 Task: Check the sale-to-list ratio of 3 bedrooms in the last 3 years.
Action: Mouse moved to (808, 189)
Screenshot: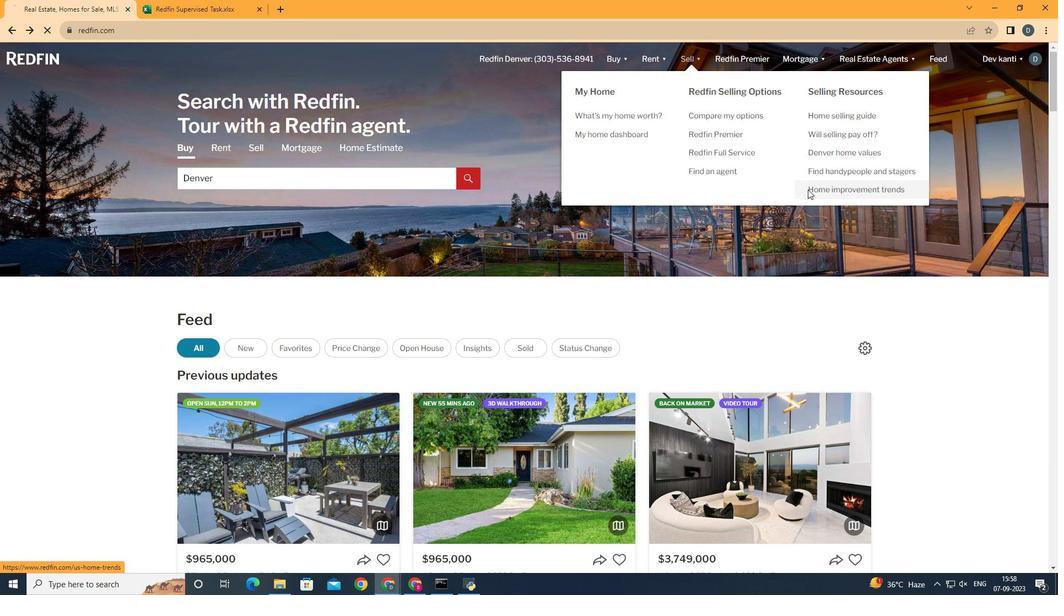 
Action: Mouse pressed left at (808, 189)
Screenshot: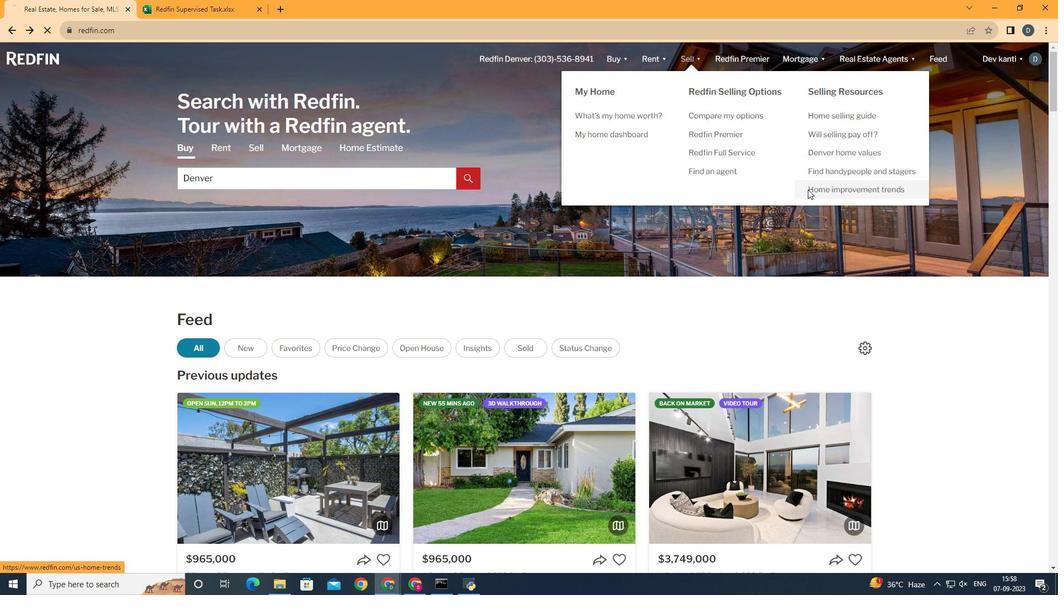 
Action: Mouse moved to (313, 251)
Screenshot: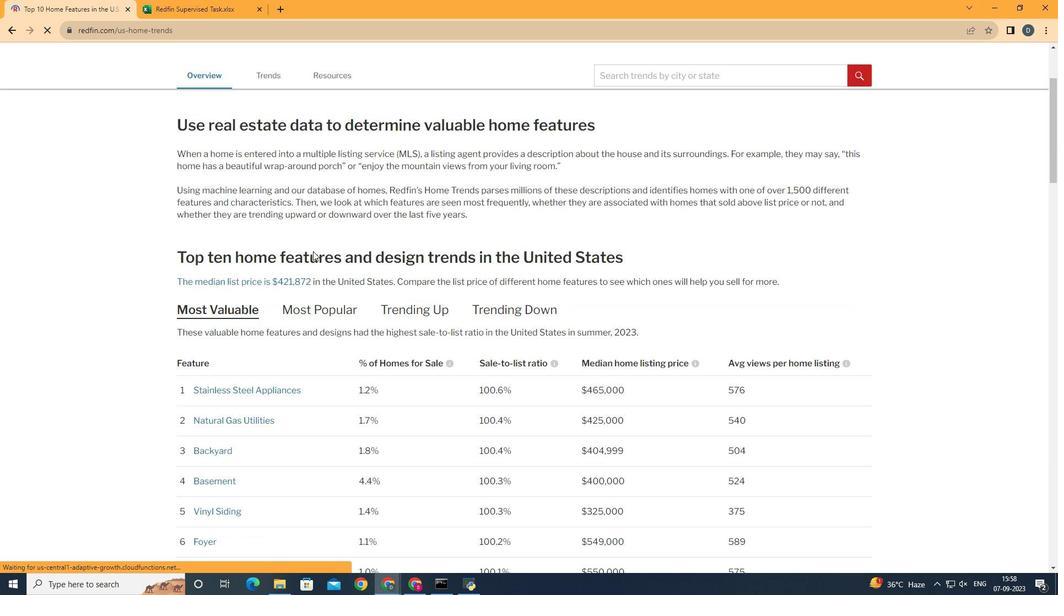 
Action: Mouse scrolled (313, 250) with delta (0, 0)
Screenshot: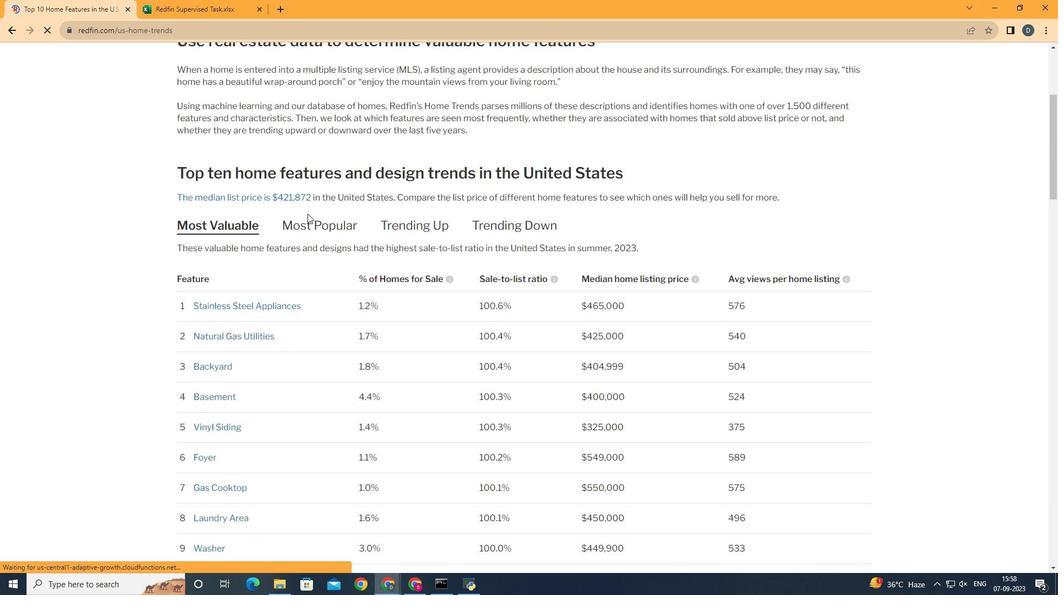 
Action: Mouse scrolled (313, 250) with delta (0, 0)
Screenshot: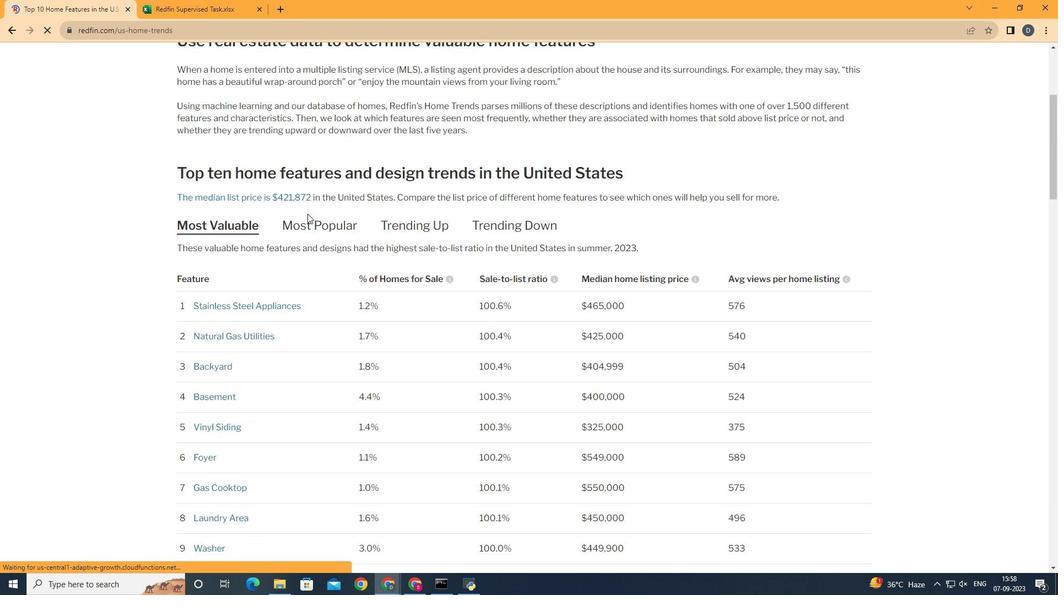 
Action: Mouse scrolled (313, 250) with delta (0, 0)
Screenshot: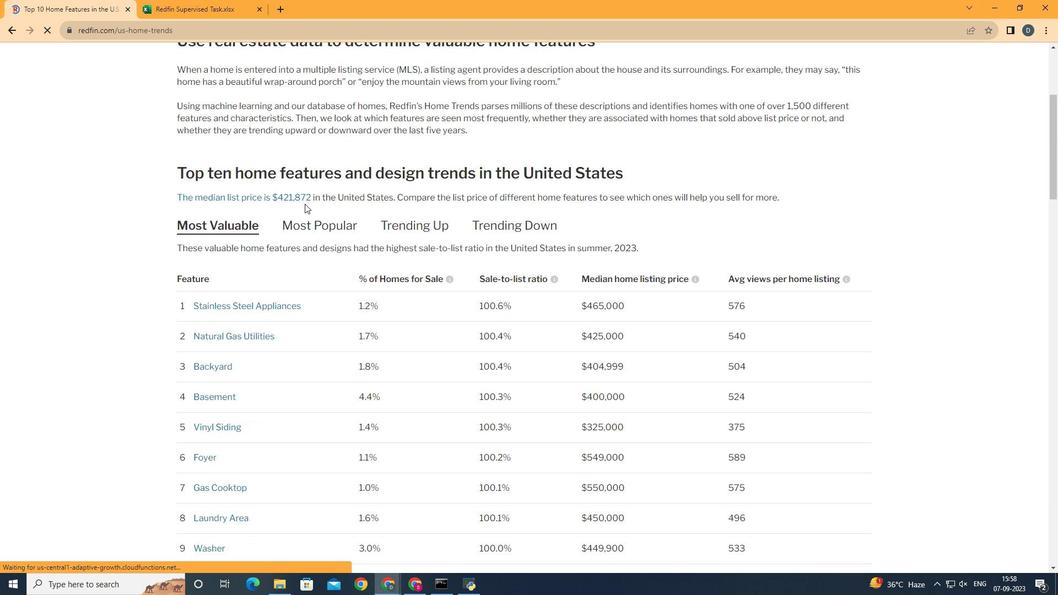 
Action: Mouse scrolled (313, 250) with delta (0, 0)
Screenshot: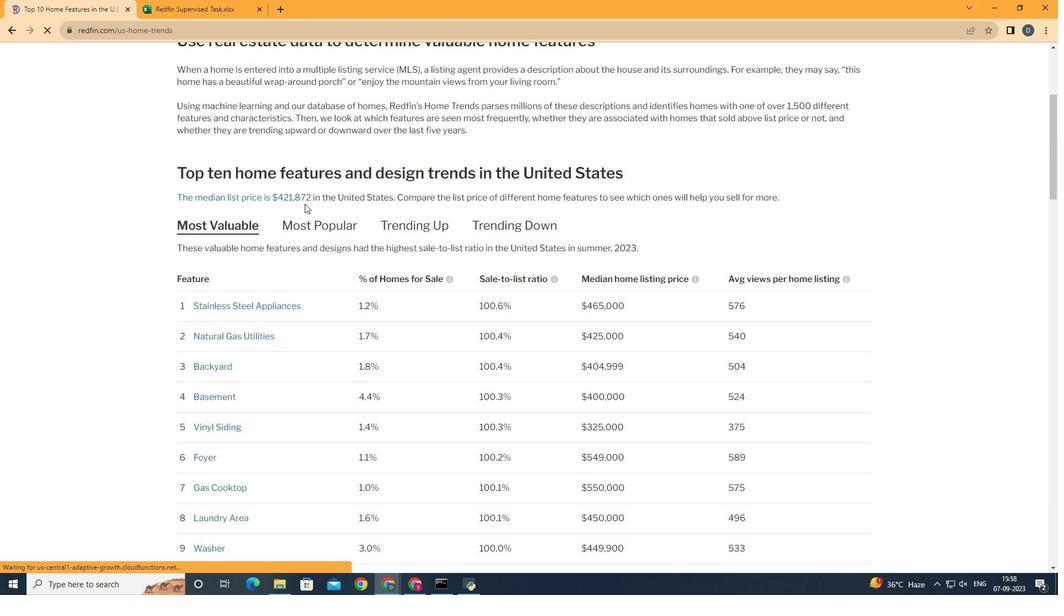 
Action: Mouse moved to (304, 204)
Screenshot: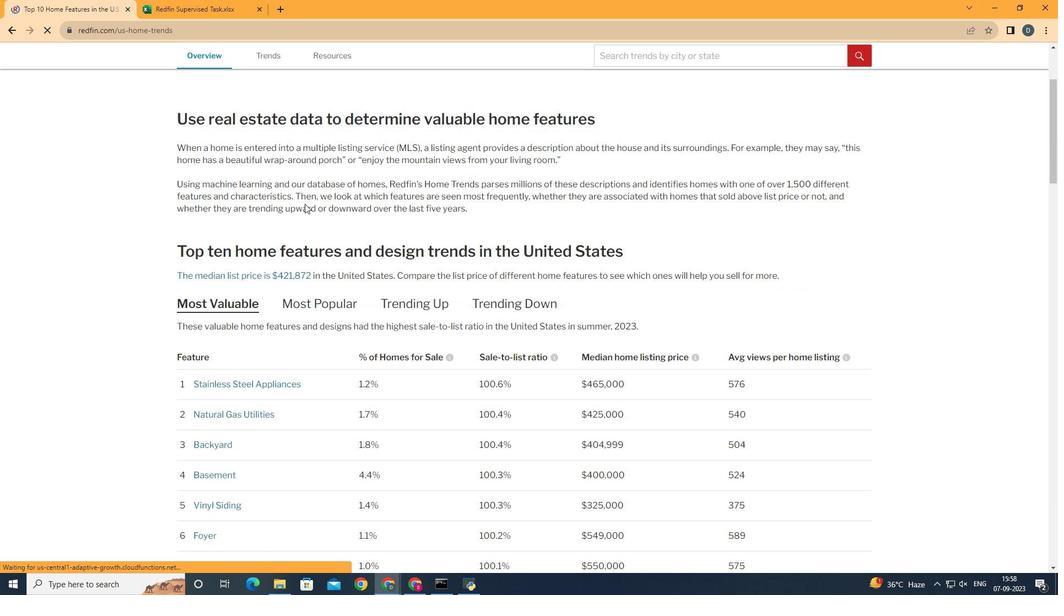 
Action: Mouse scrolled (304, 204) with delta (0, 0)
Screenshot: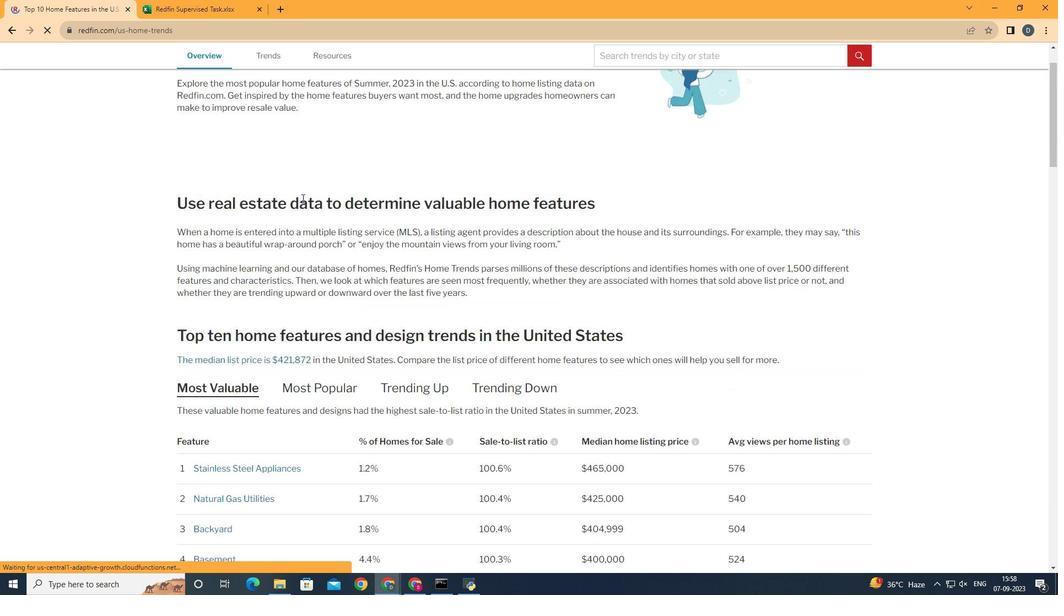 
Action: Mouse scrolled (304, 204) with delta (0, 0)
Screenshot: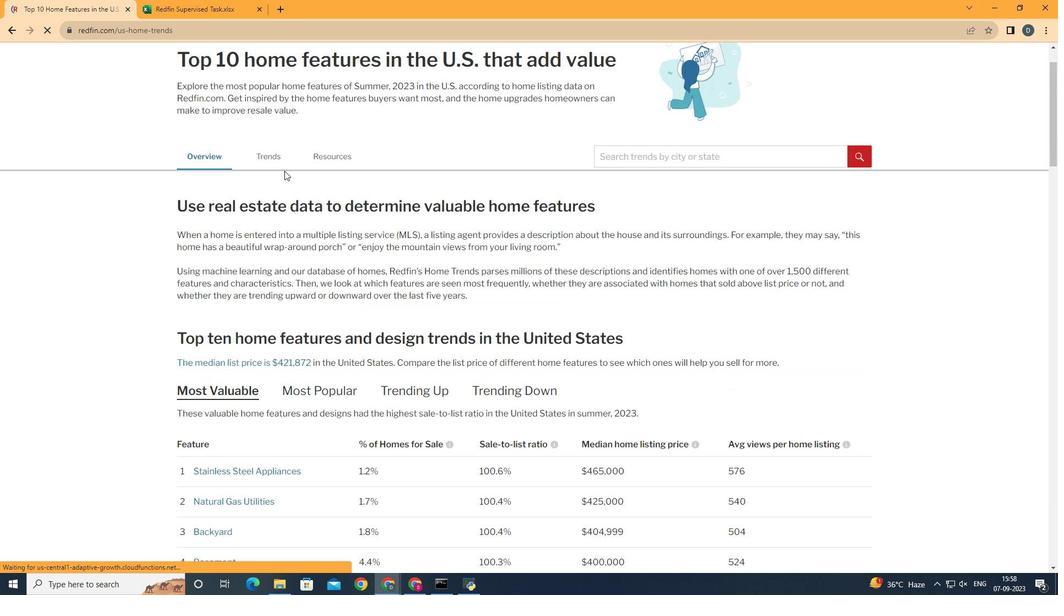 
Action: Mouse scrolled (304, 204) with delta (0, 0)
Screenshot: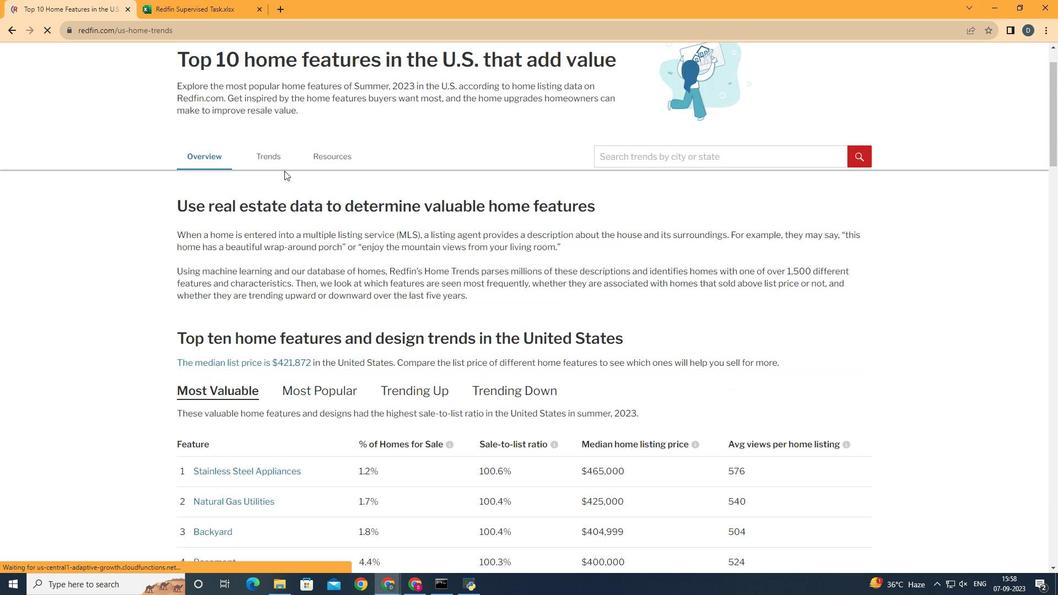 
Action: Mouse moved to (273, 160)
Screenshot: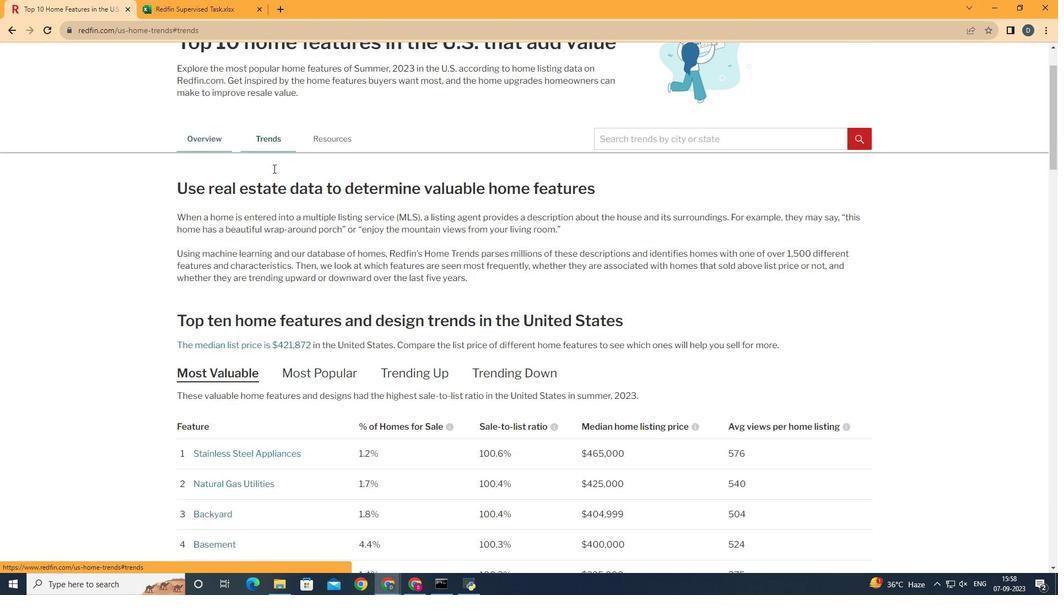 
Action: Mouse pressed left at (273, 160)
Screenshot: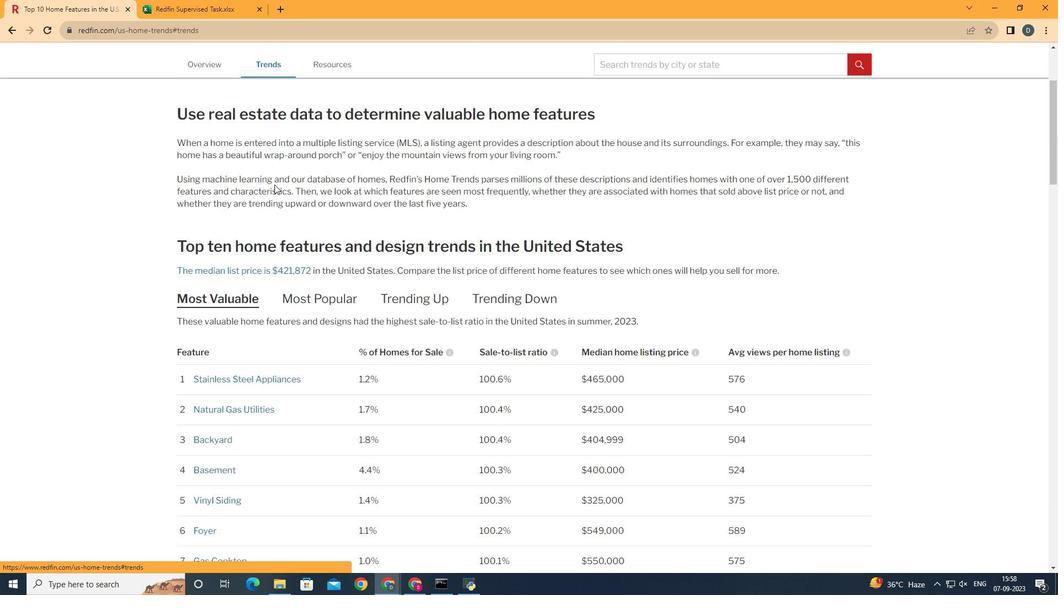 
Action: Mouse moved to (394, 304)
Screenshot: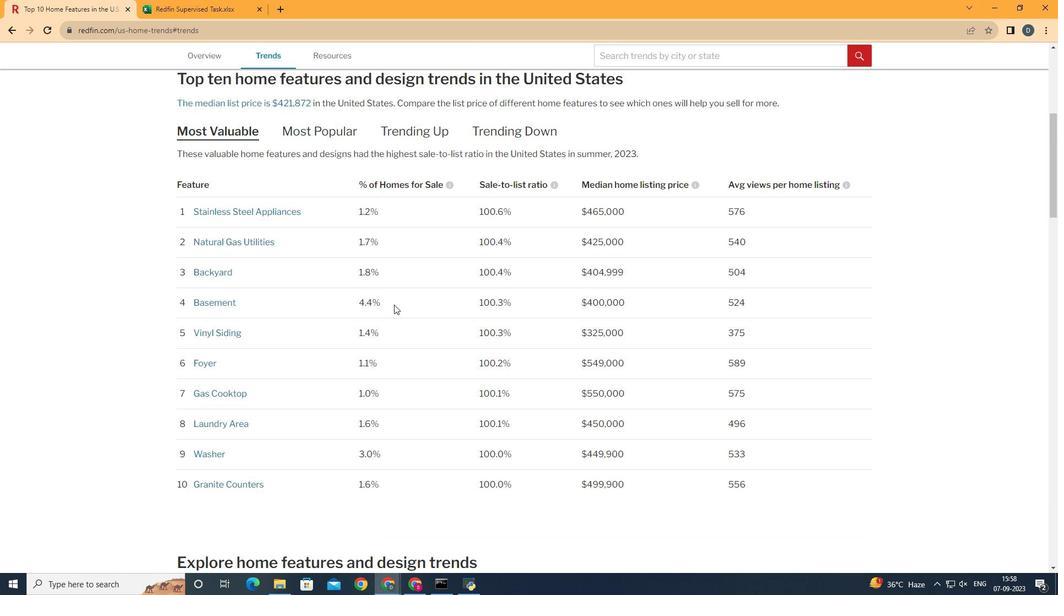 
Action: Mouse scrolled (394, 304) with delta (0, 0)
Screenshot: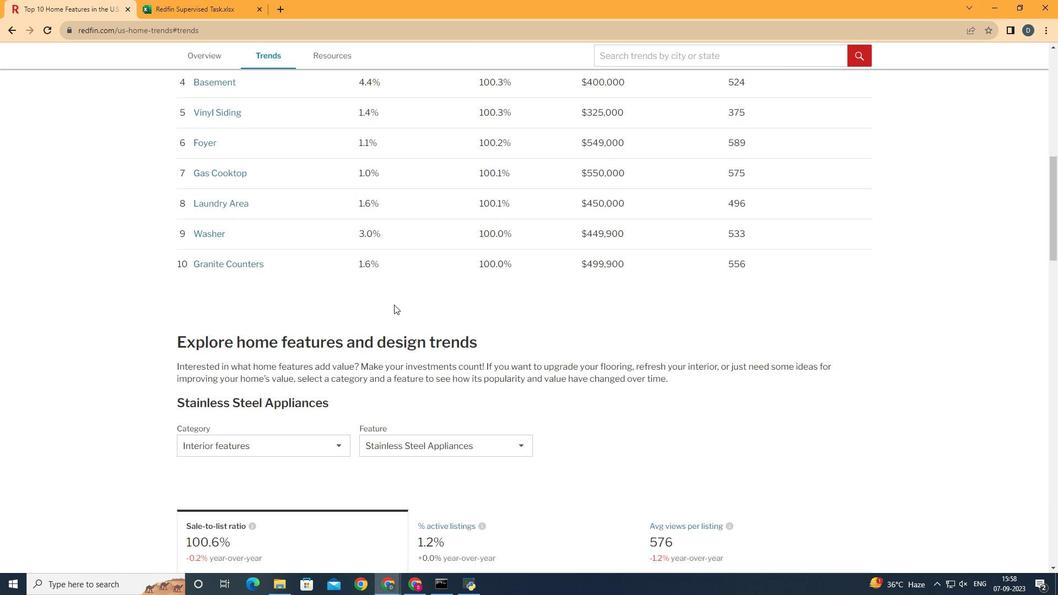 
Action: Mouse scrolled (394, 304) with delta (0, 0)
Screenshot: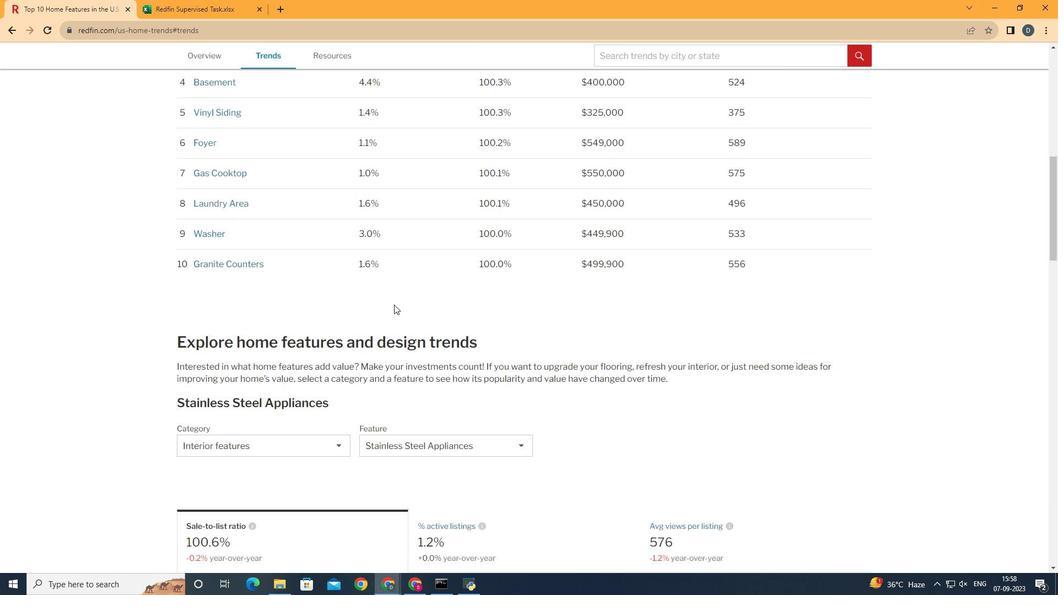 
Action: Mouse scrolled (394, 304) with delta (0, 0)
Screenshot: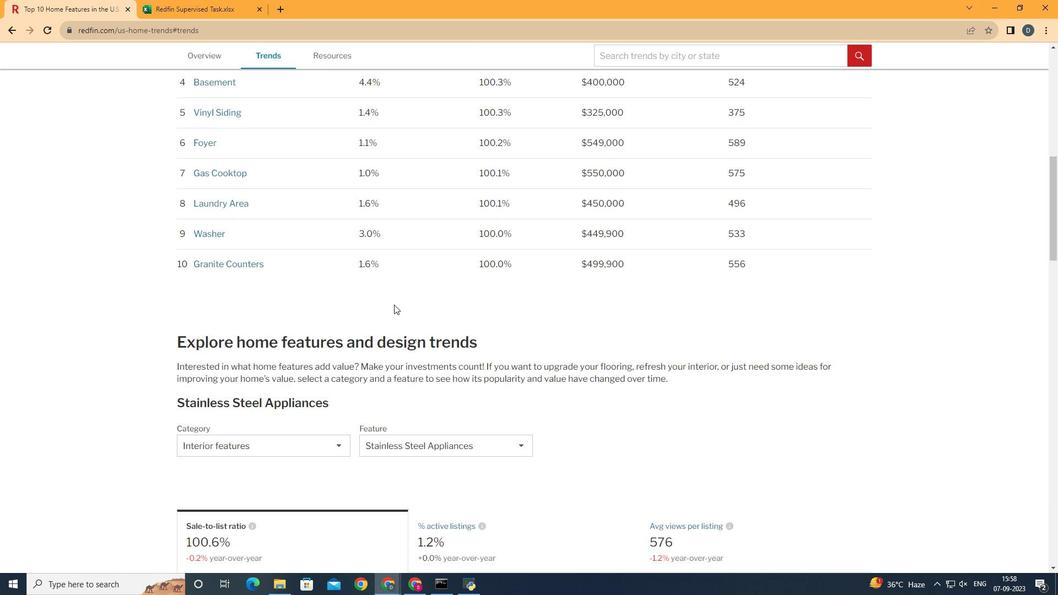
Action: Mouse scrolled (394, 304) with delta (0, 0)
Screenshot: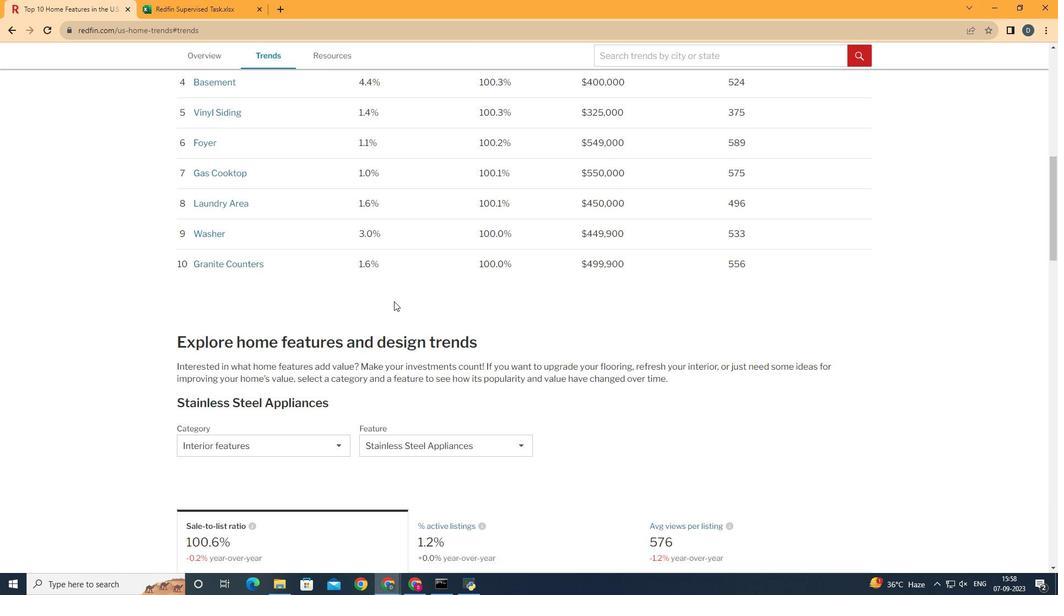 
Action: Mouse moved to (394, 301)
Screenshot: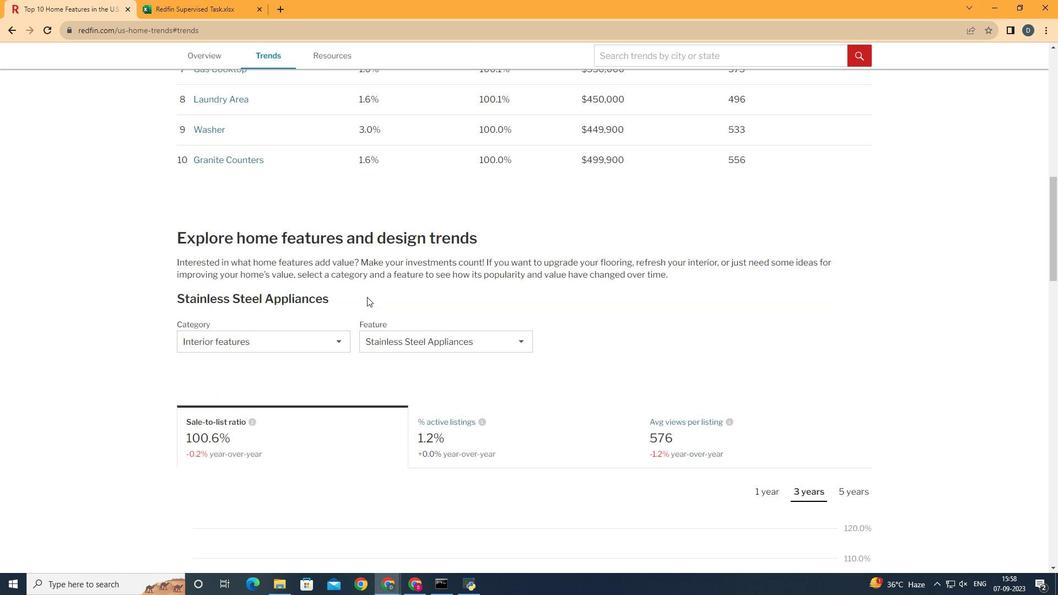 
Action: Mouse scrolled (394, 301) with delta (0, 0)
Screenshot: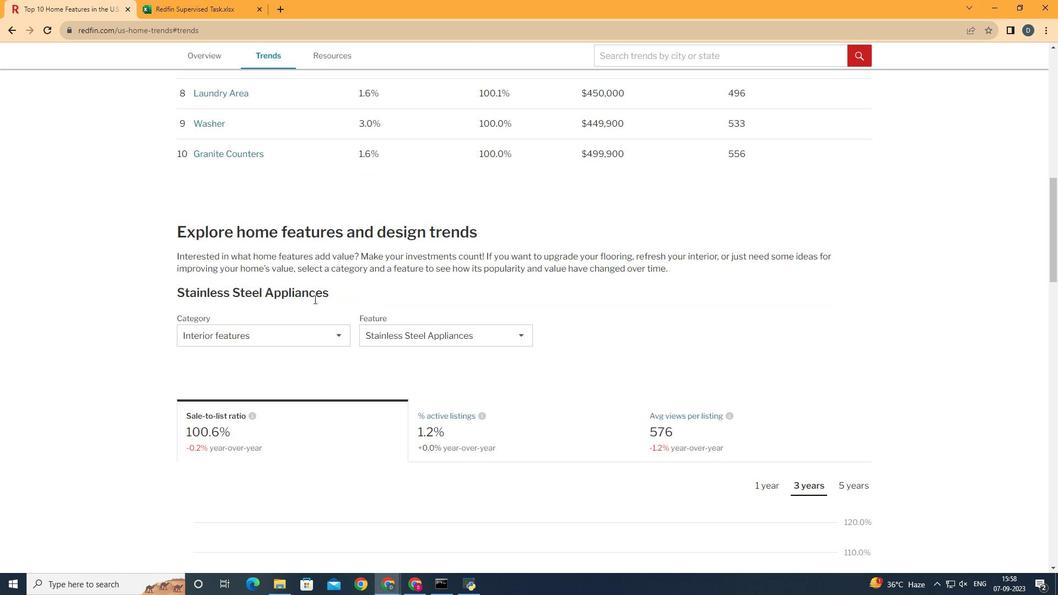 
Action: Mouse scrolled (394, 301) with delta (0, 0)
Screenshot: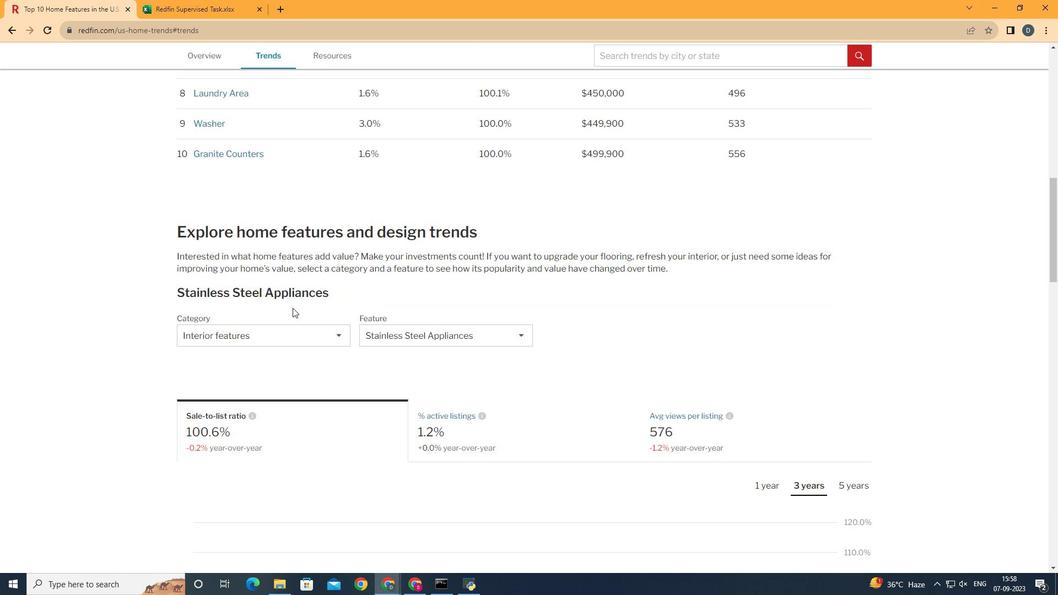 
Action: Mouse moved to (292, 331)
Screenshot: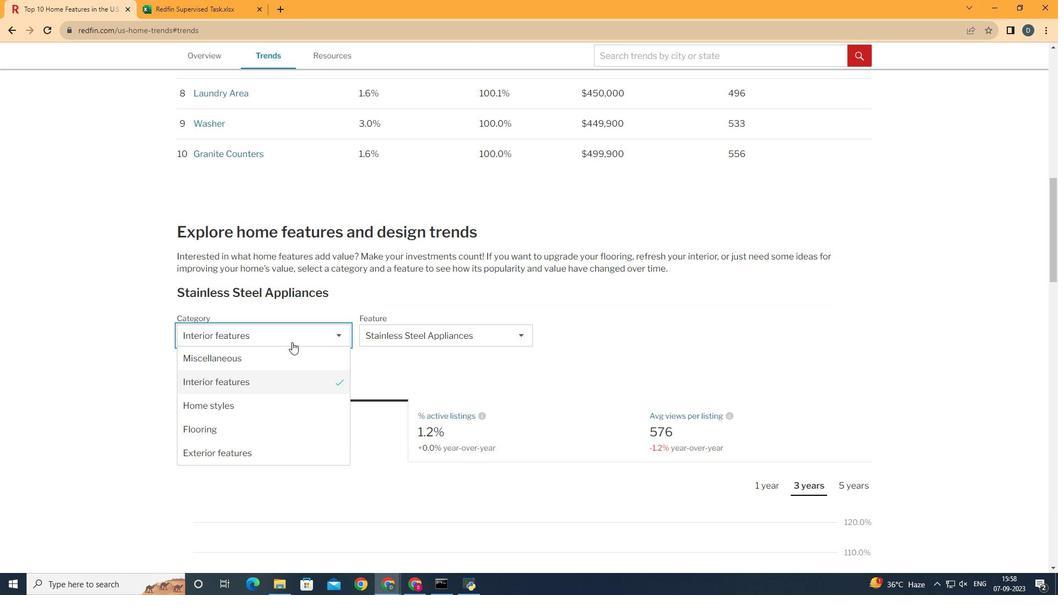 
Action: Mouse pressed left at (292, 331)
Screenshot: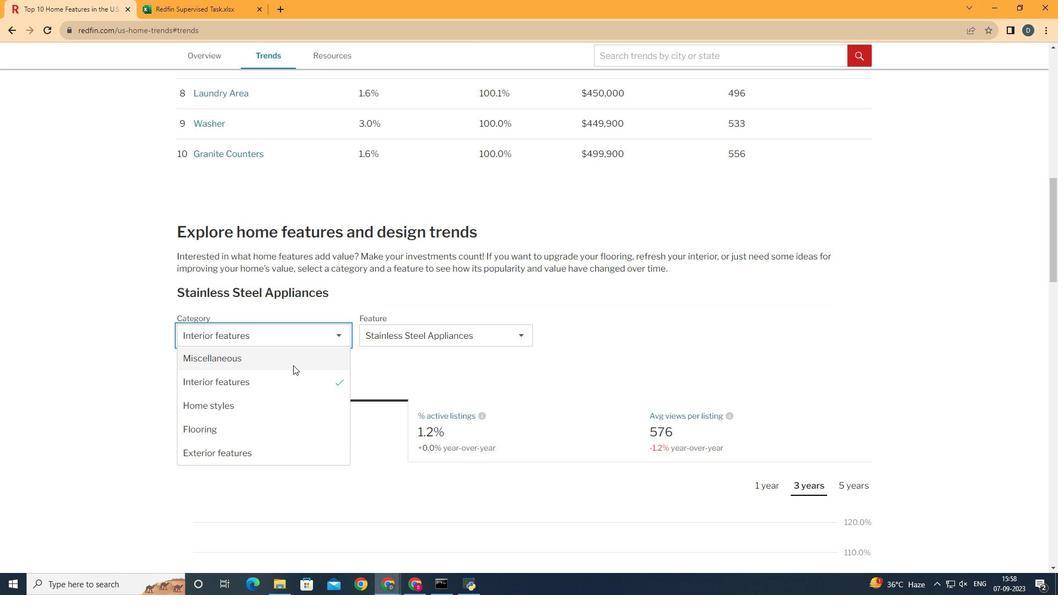 
Action: Mouse moved to (294, 374)
Screenshot: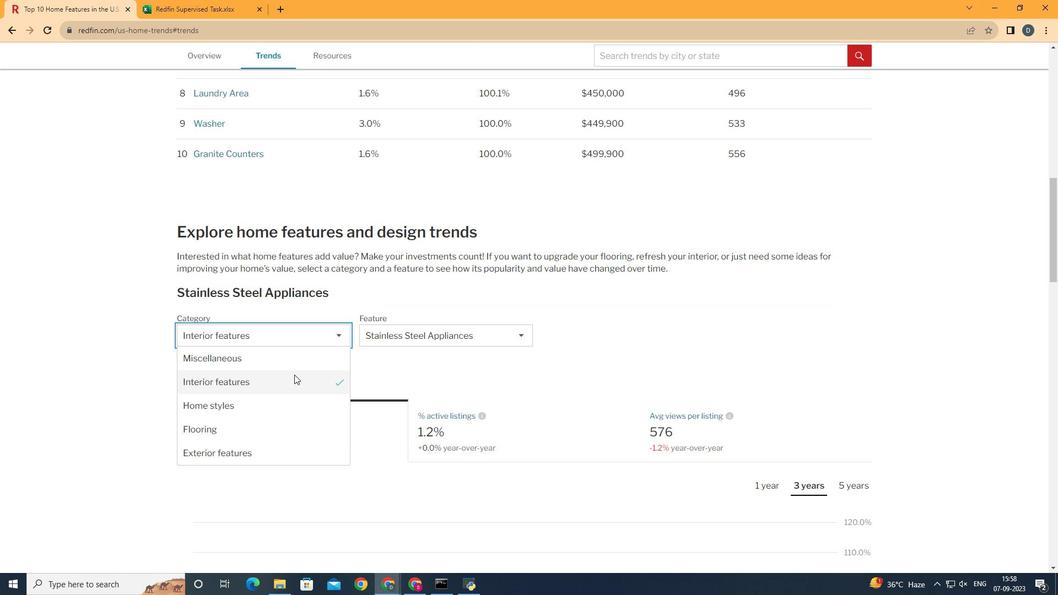 
Action: Mouse pressed left at (294, 374)
Screenshot: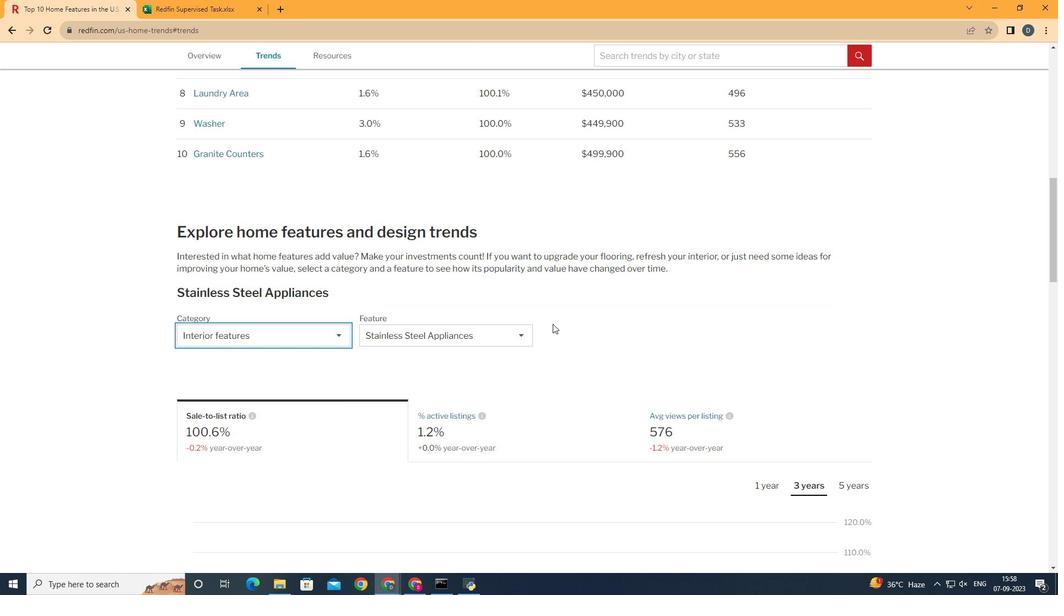 
Action: Mouse moved to (553, 323)
Screenshot: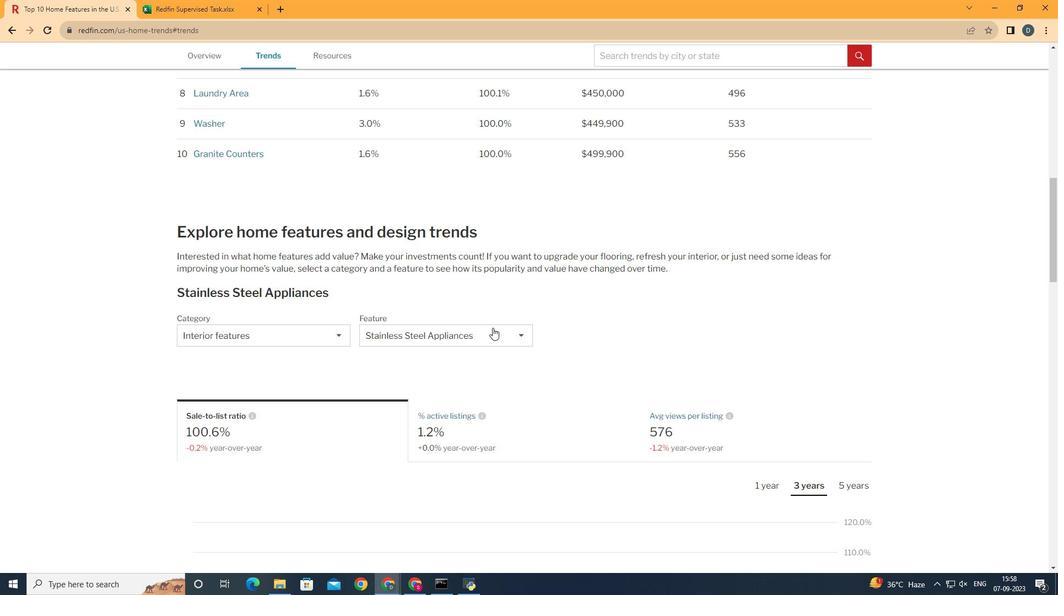 
Action: Mouse pressed left at (553, 323)
Screenshot: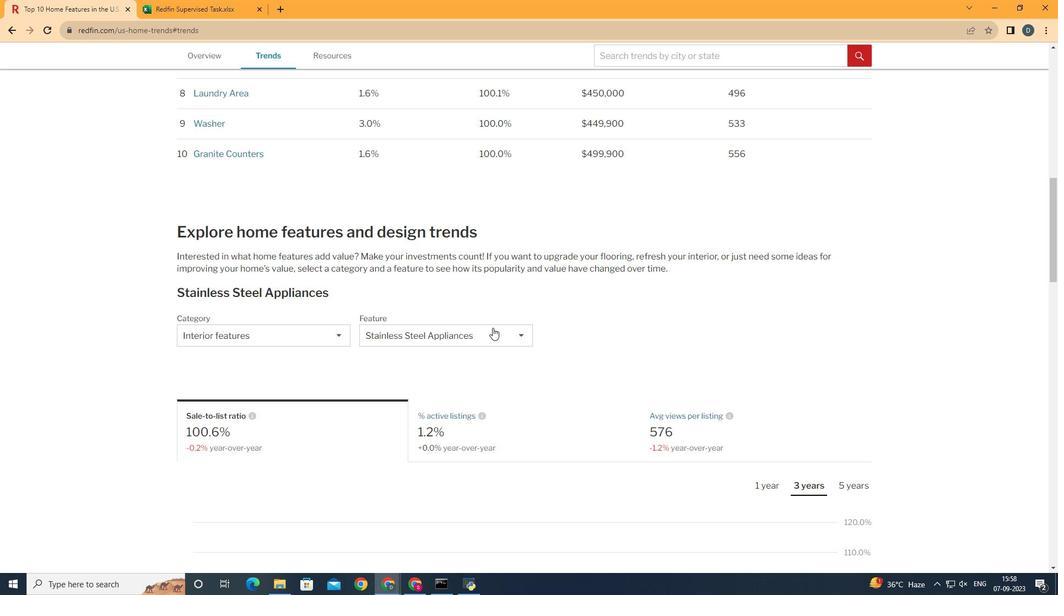 
Action: Mouse moved to (492, 328)
Screenshot: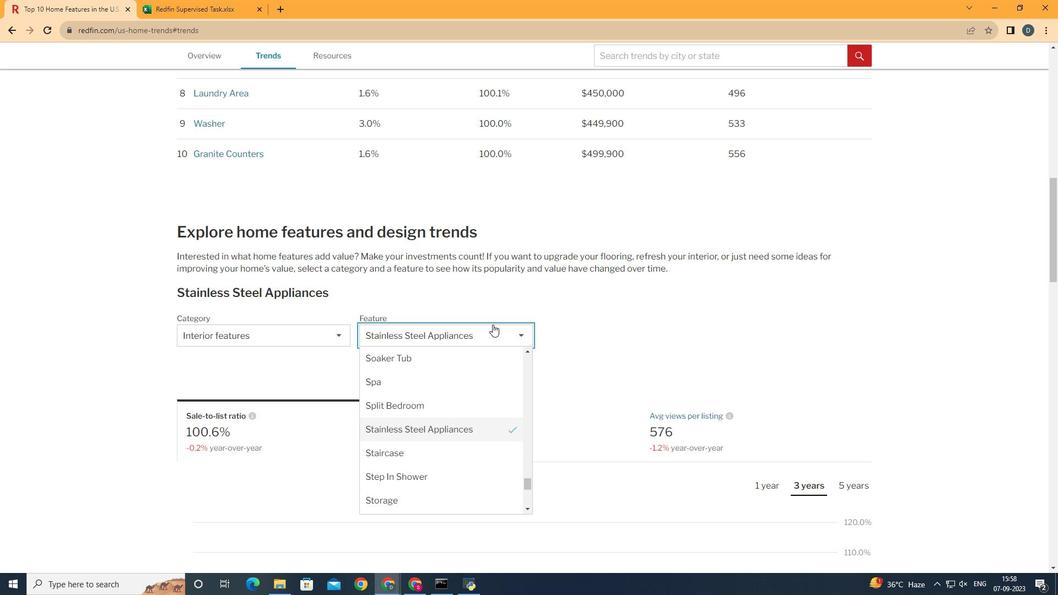 
Action: Mouse pressed left at (492, 328)
Screenshot: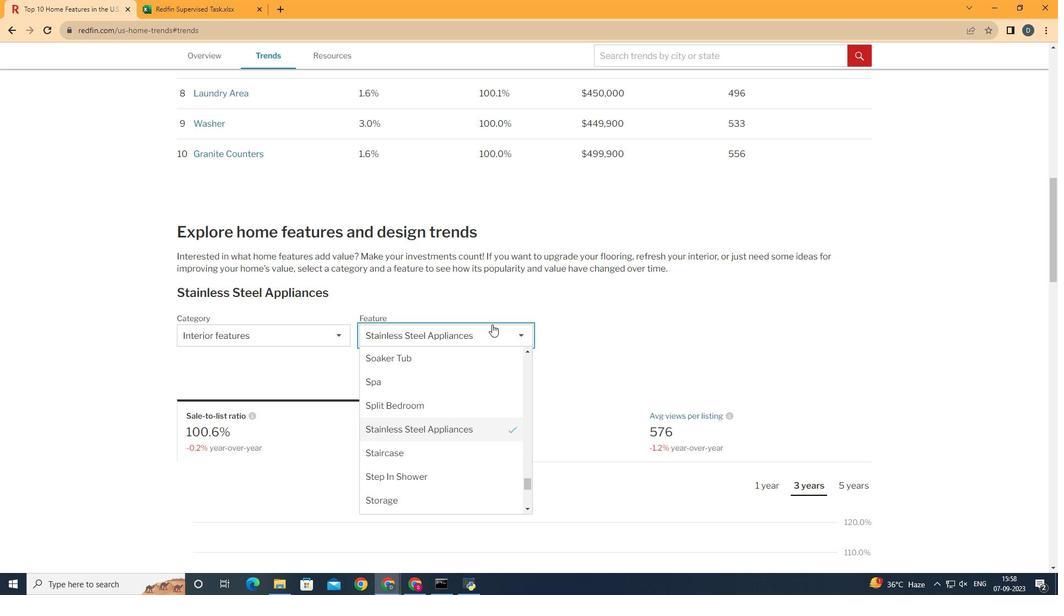 
Action: Mouse moved to (527, 483)
Screenshot: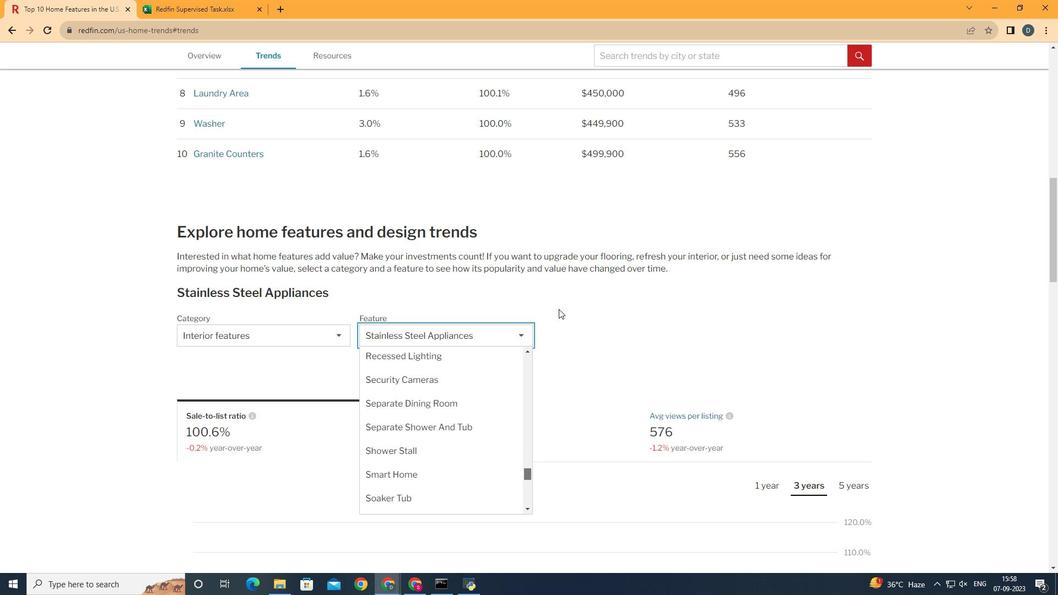 
Action: Mouse pressed left at (527, 483)
Screenshot: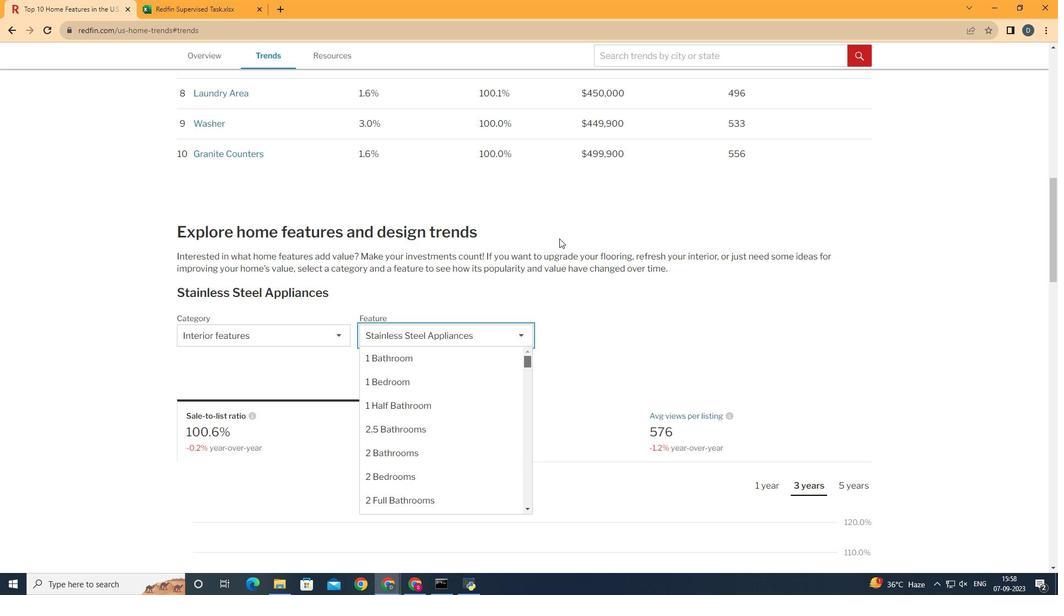 
Action: Mouse moved to (474, 447)
Screenshot: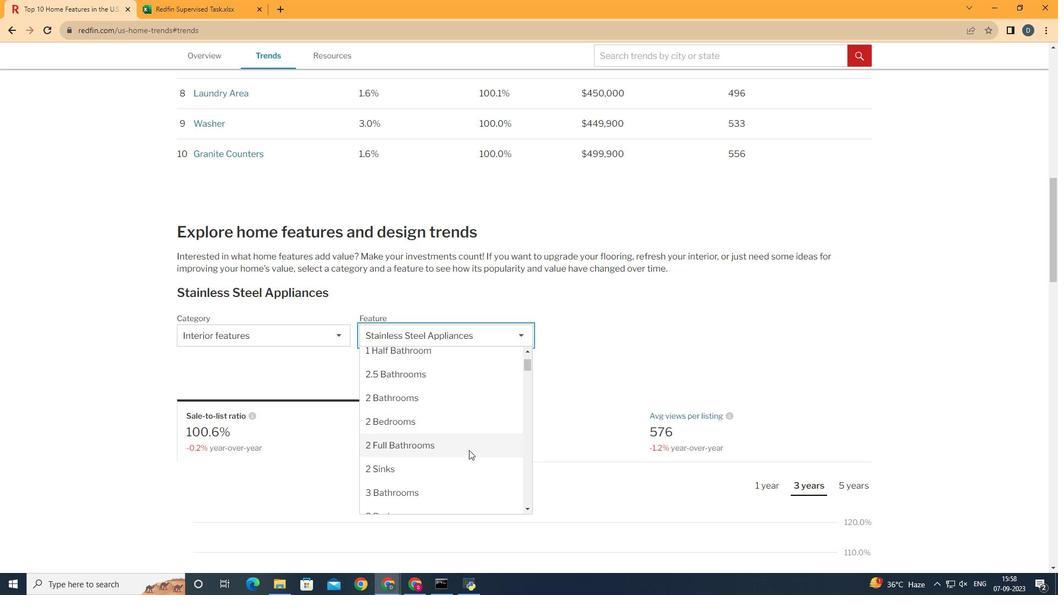 
Action: Mouse scrolled (474, 447) with delta (0, 0)
Screenshot: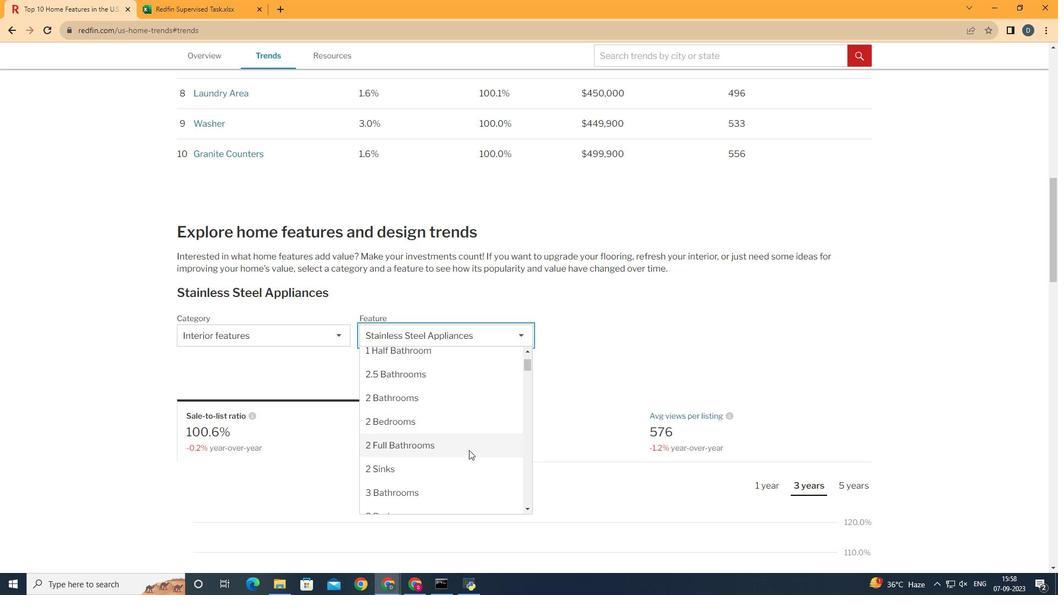 
Action: Mouse moved to (461, 467)
Screenshot: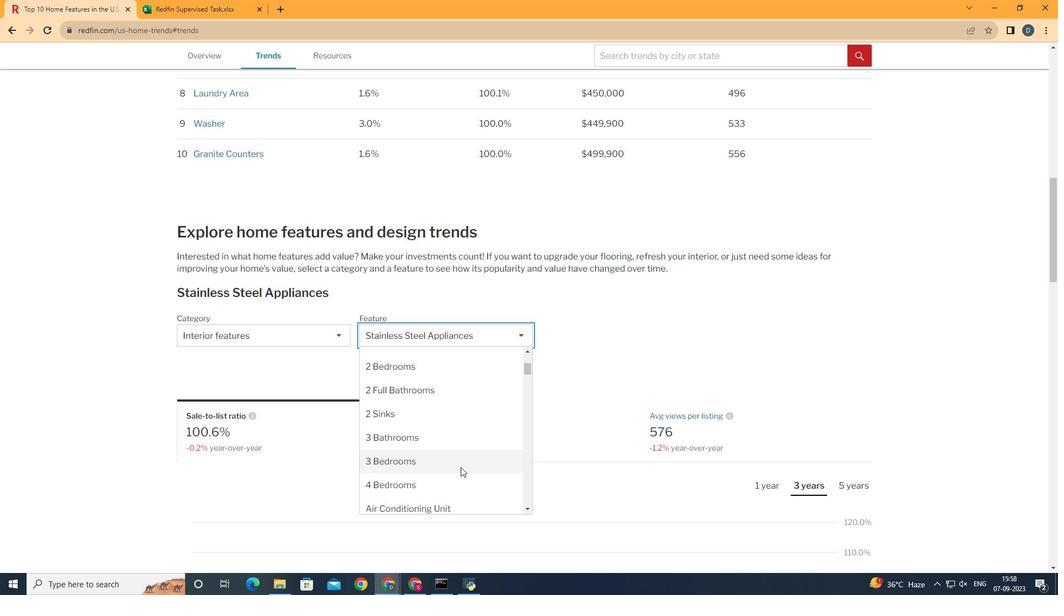 
Action: Mouse scrolled (461, 467) with delta (0, 0)
Screenshot: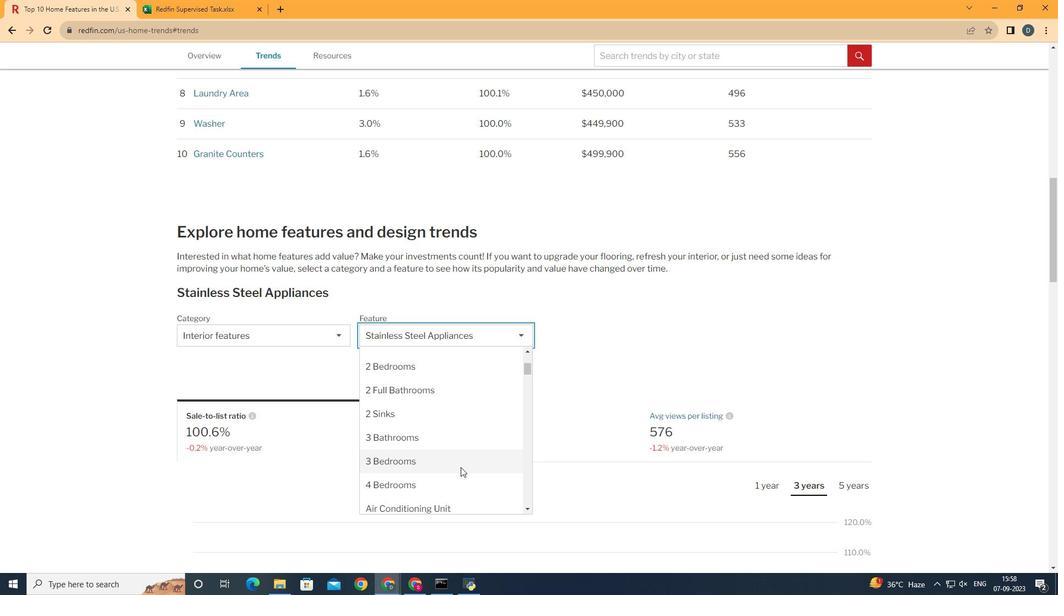 
Action: Mouse moved to (459, 469)
Screenshot: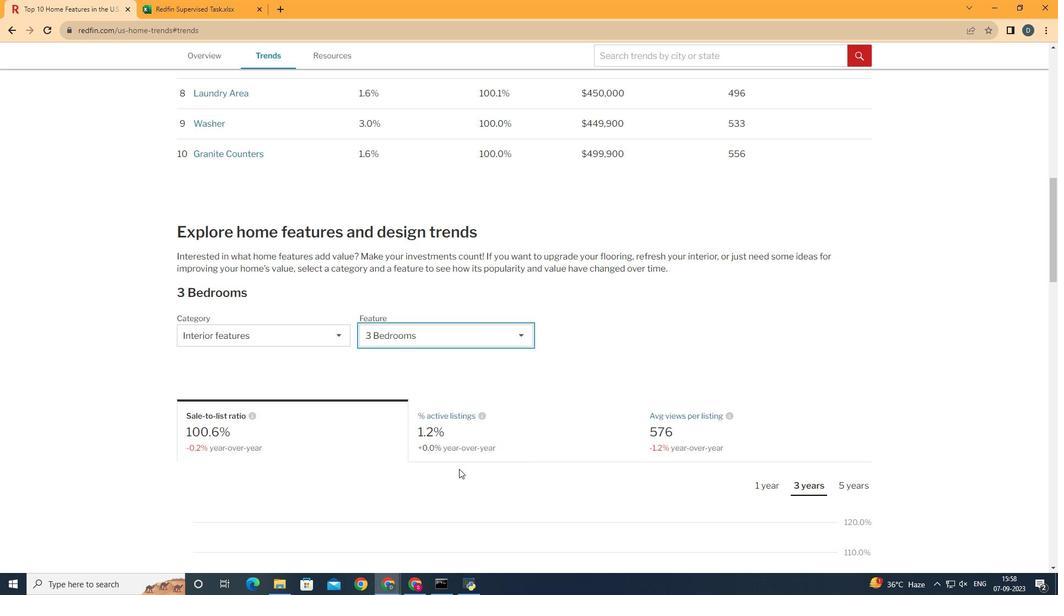 
Action: Mouse pressed left at (459, 469)
Screenshot: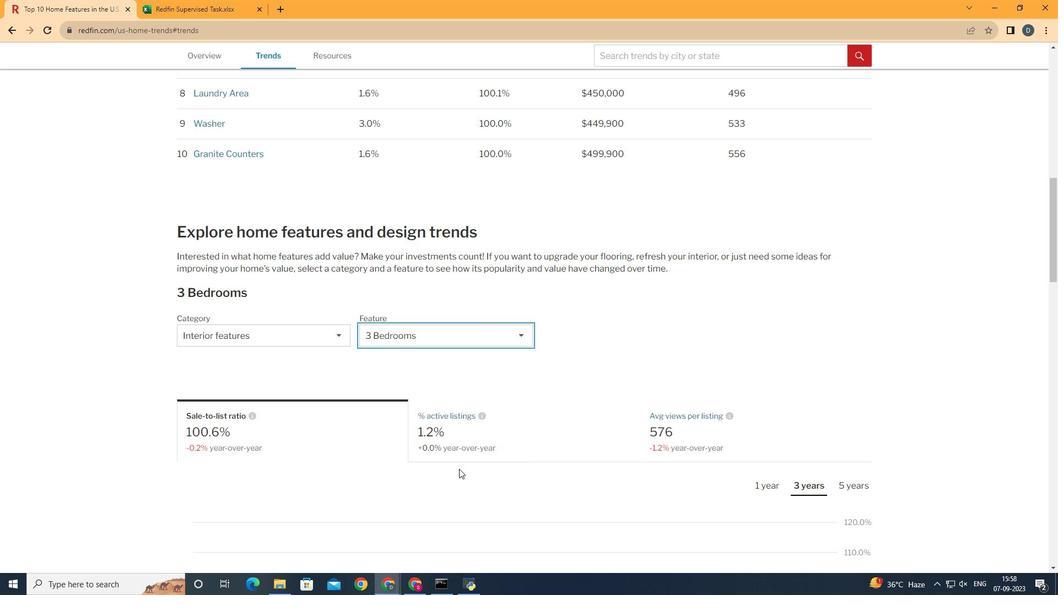 
Action: Mouse moved to (636, 356)
Screenshot: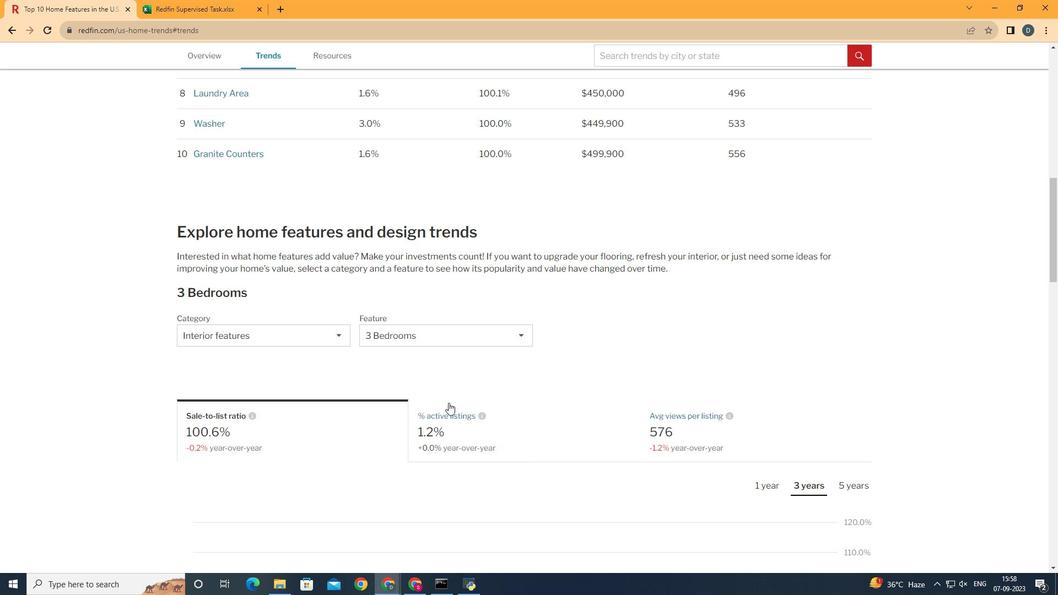 
Action: Mouse pressed left at (636, 356)
Screenshot: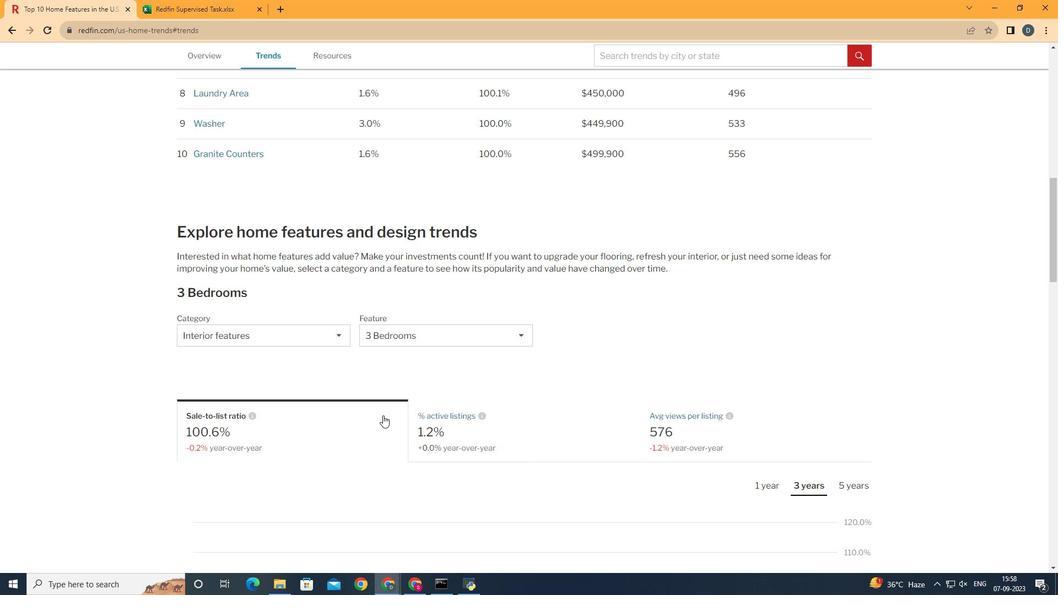 
Action: Mouse moved to (354, 436)
Screenshot: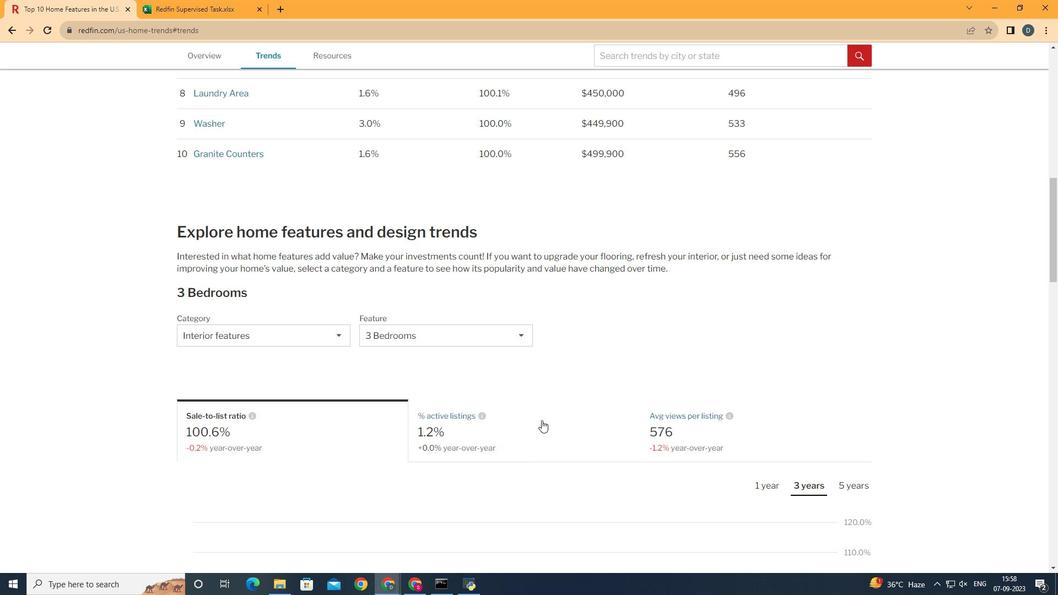 
Action: Mouse pressed left at (354, 436)
Screenshot: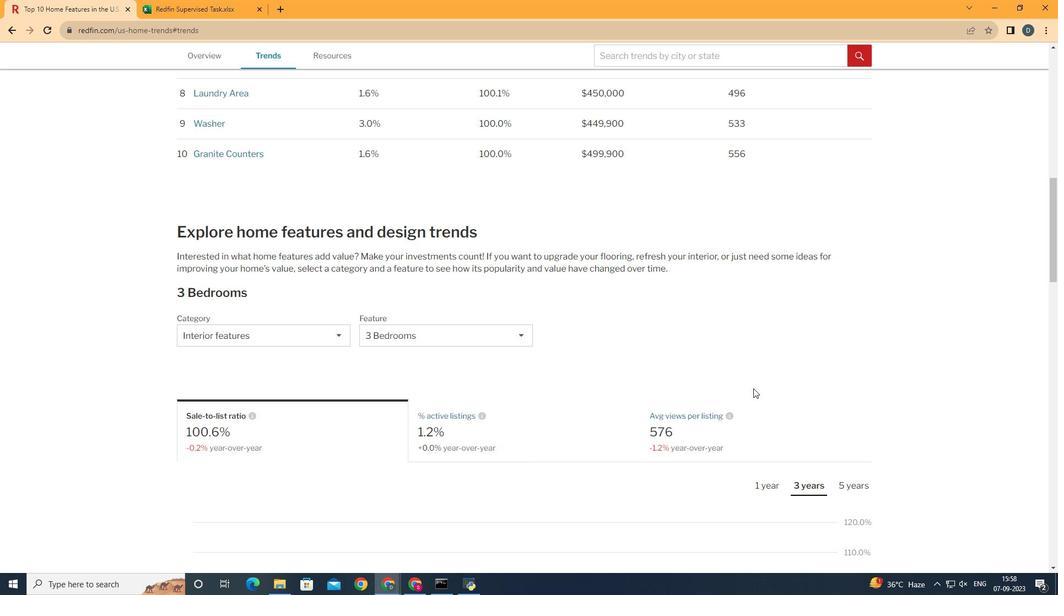 
Action: Mouse moved to (802, 380)
Screenshot: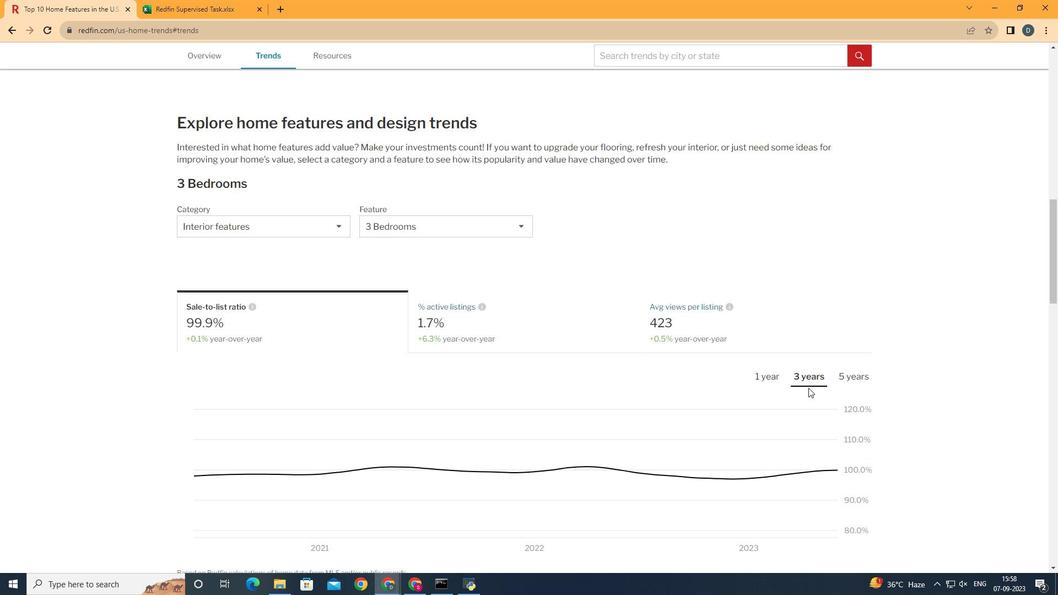 
Action: Mouse scrolled (802, 379) with delta (0, 0)
Screenshot: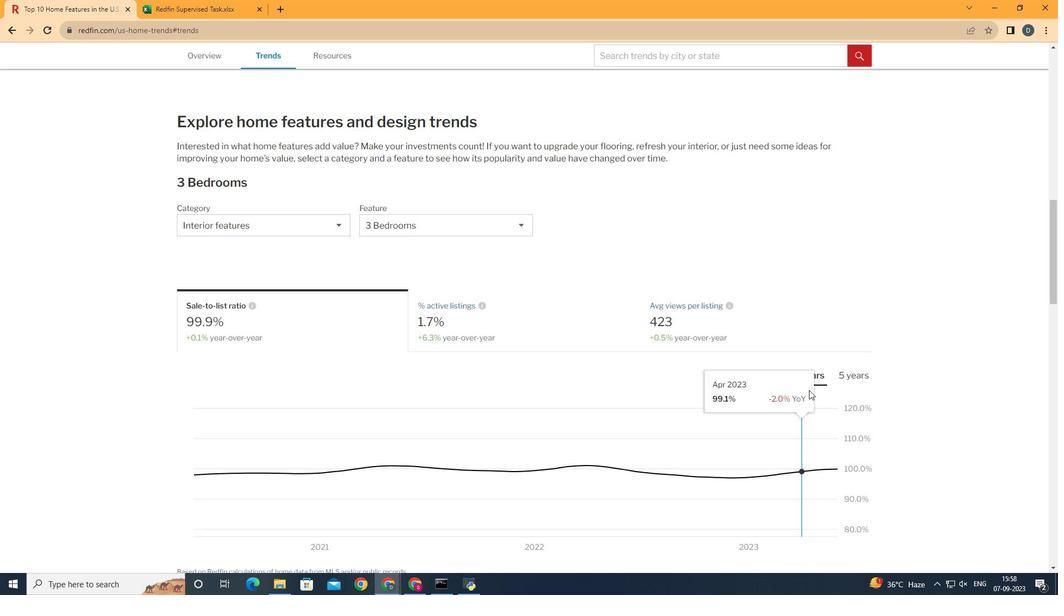 
Action: Mouse scrolled (802, 379) with delta (0, 0)
Screenshot: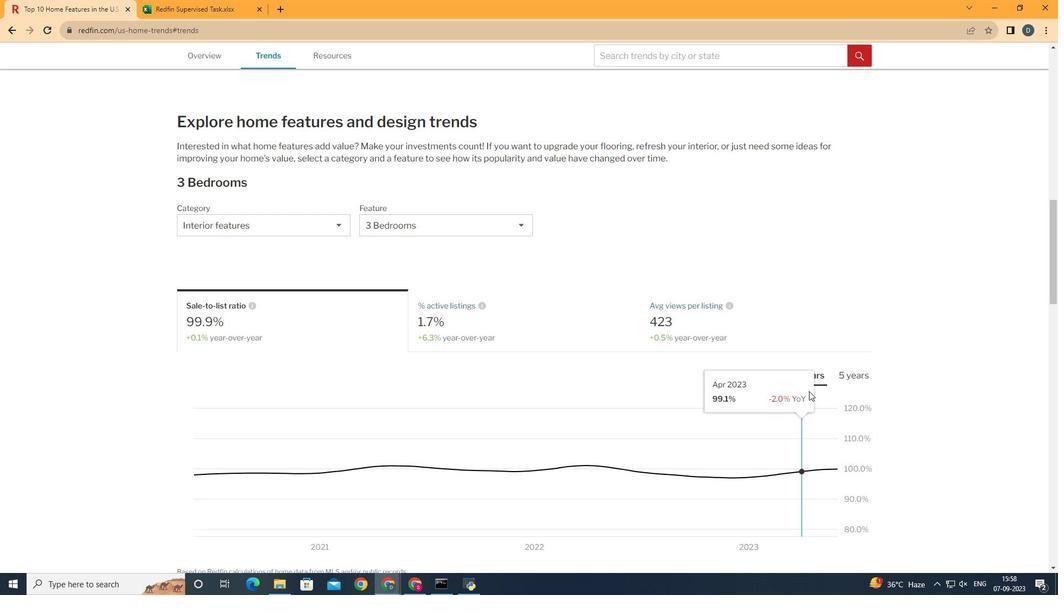 
Action: Mouse moved to (824, 382)
Screenshot: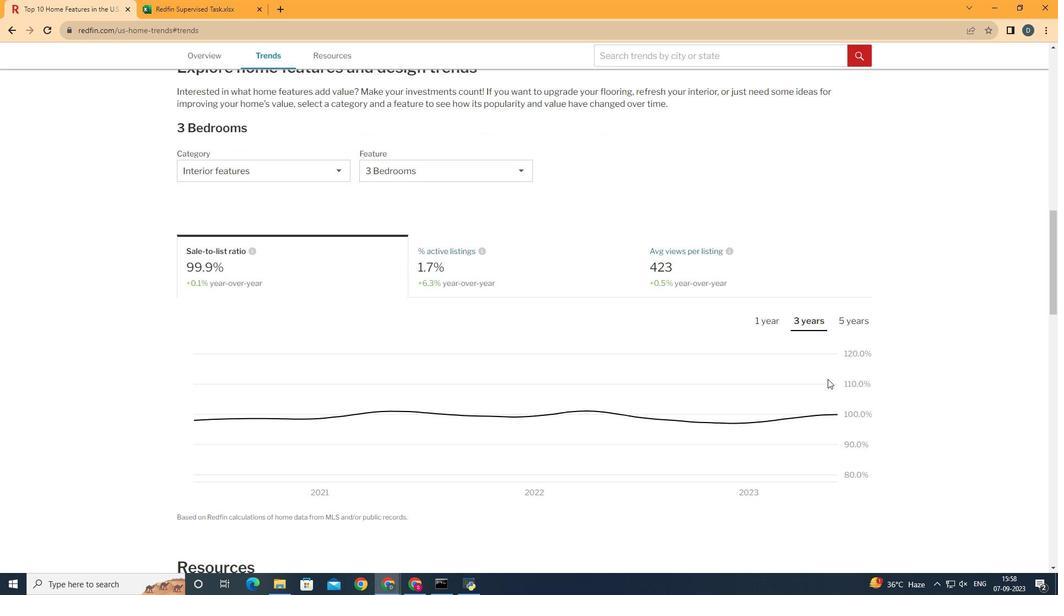 
Action: Mouse scrolled (824, 382) with delta (0, 0)
Screenshot: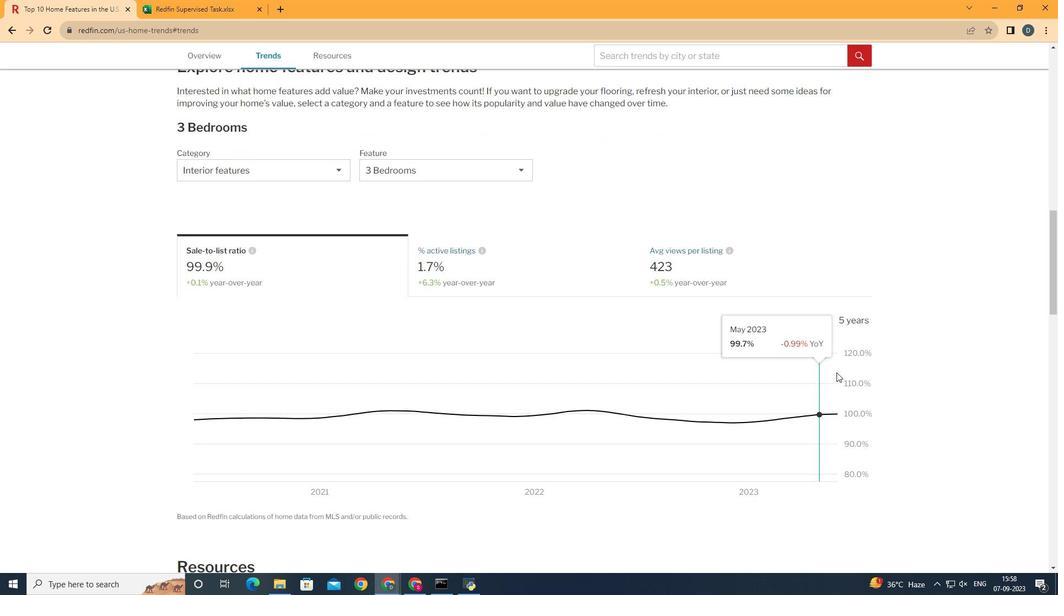
Action: Mouse moved to (813, 320)
Screenshot: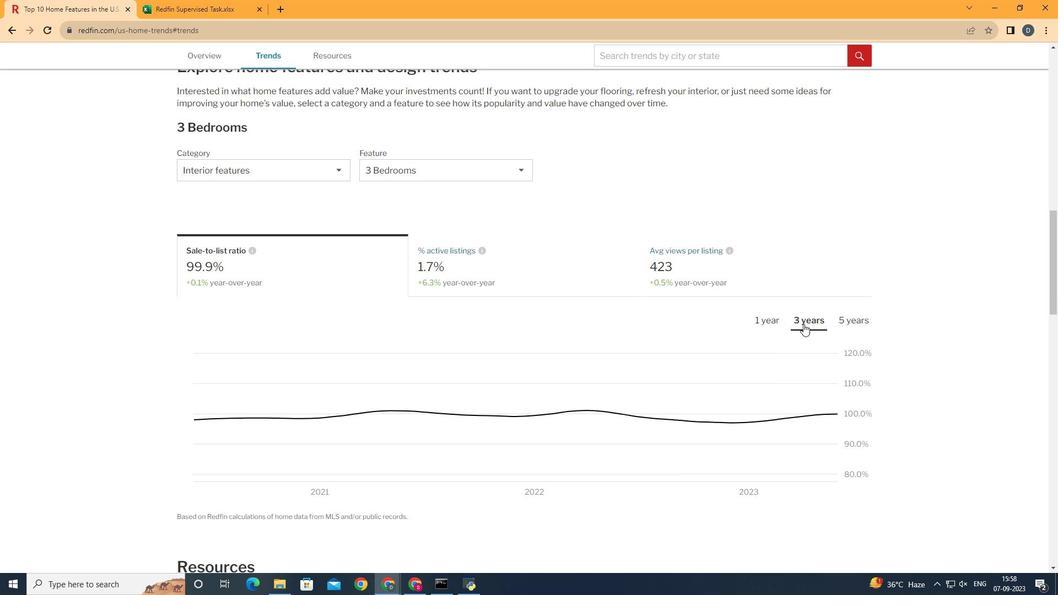 
Action: Mouse pressed left at (813, 320)
Screenshot: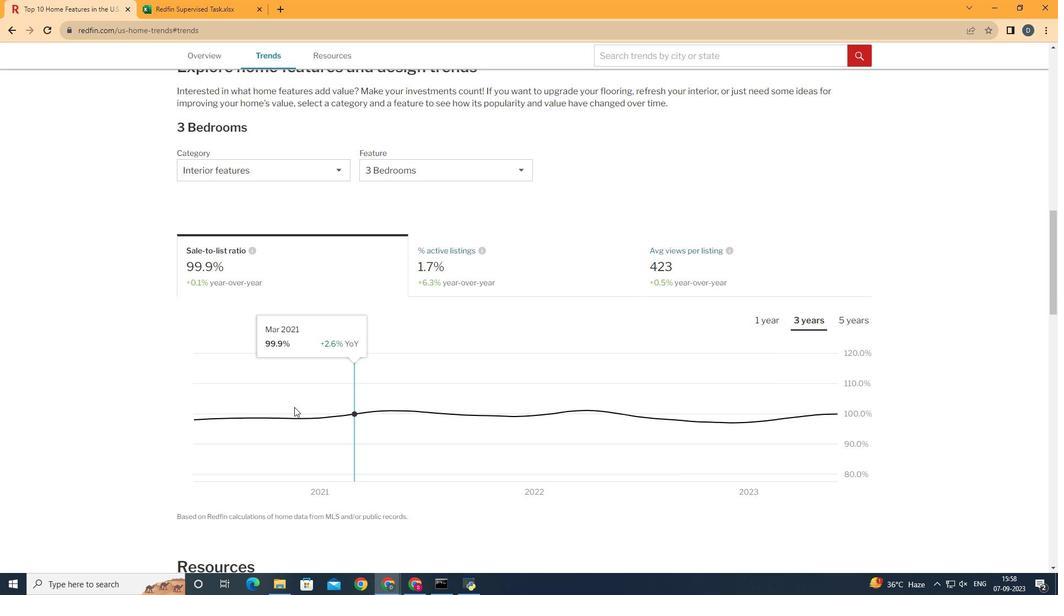 
Action: Mouse moved to (822, 412)
Screenshot: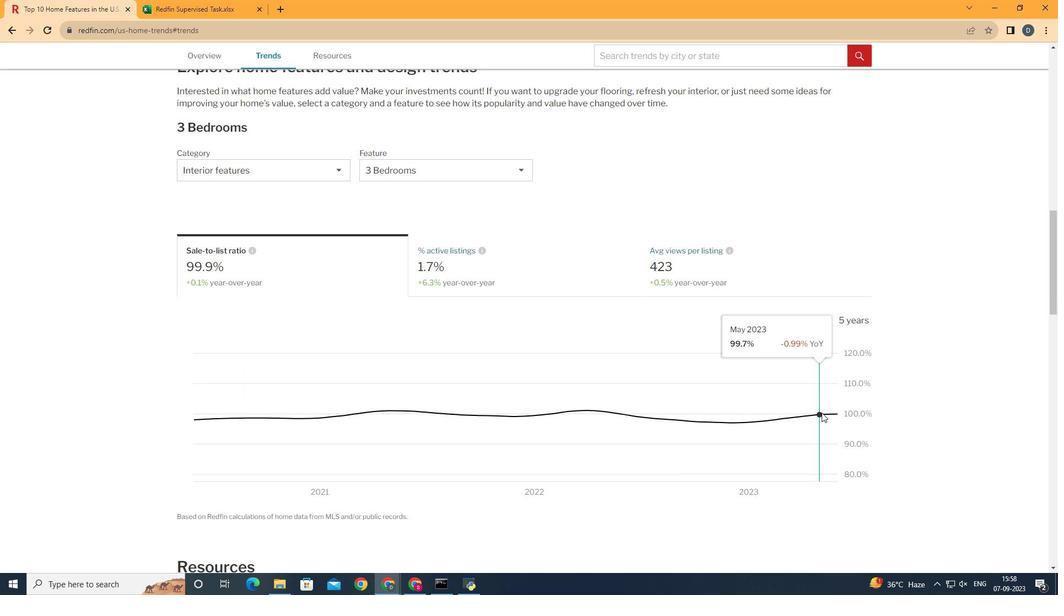 
